 Task: Add an event with the title Training Session: Leadership Development and Team Empowerment, date '2023/10/10', time 8:30 AM to 10:30 AMand add a description: A team outing is a planned event or activity that takes employees out of the usual work environment to engage in recreational and team-building activities. It provides an opportunity for team members to bond, unwind, and strengthen their professional relationships in a more relaxed setting.Select event color  Banana . Add location for the event as: 123 Gran Via, Barcelona, Spain, logged in from the account softage.5@softage.netand send the event invitation to softage.1@softage.net and softage.2@softage.net. Set a reminder for the event Doesn't repeat
Action: Mouse moved to (46, 97)
Screenshot: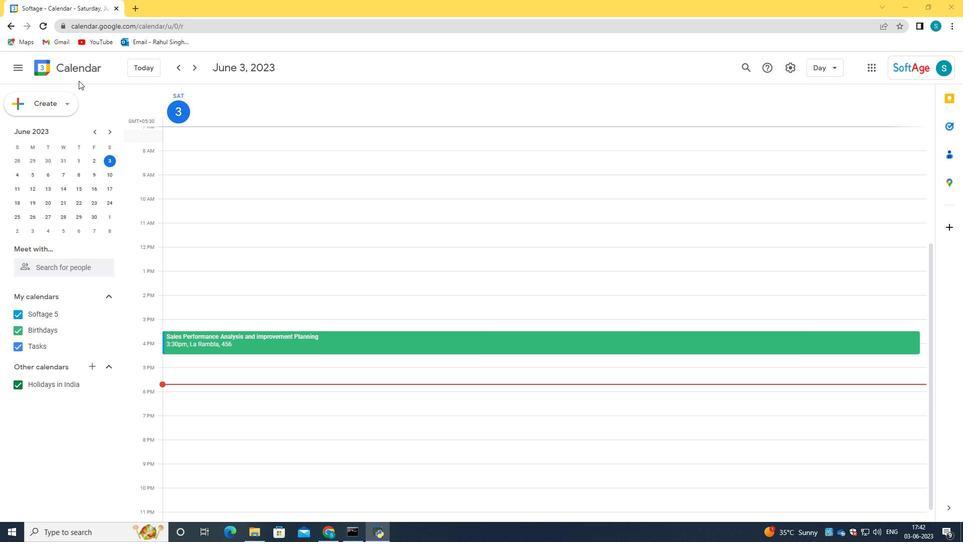 
Action: Mouse pressed left at (46, 97)
Screenshot: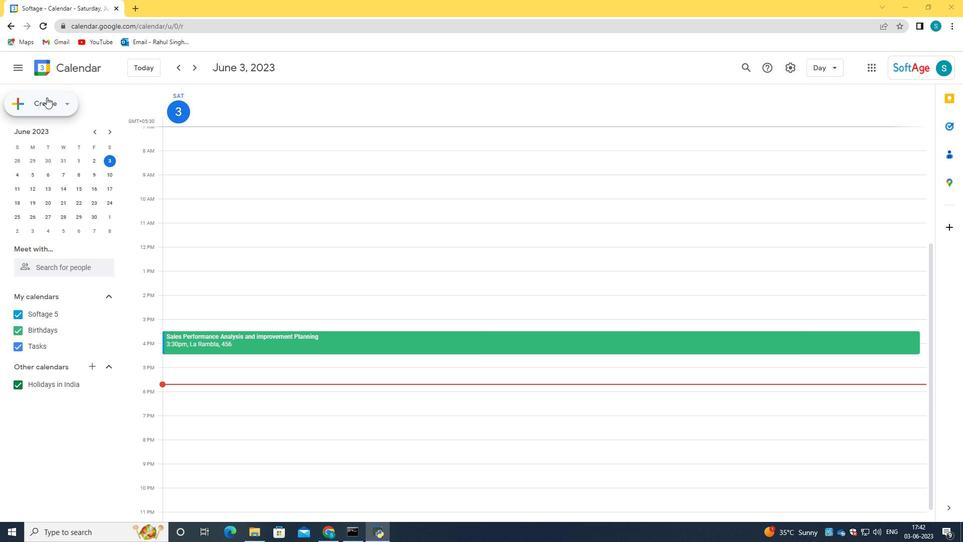 
Action: Mouse moved to (55, 129)
Screenshot: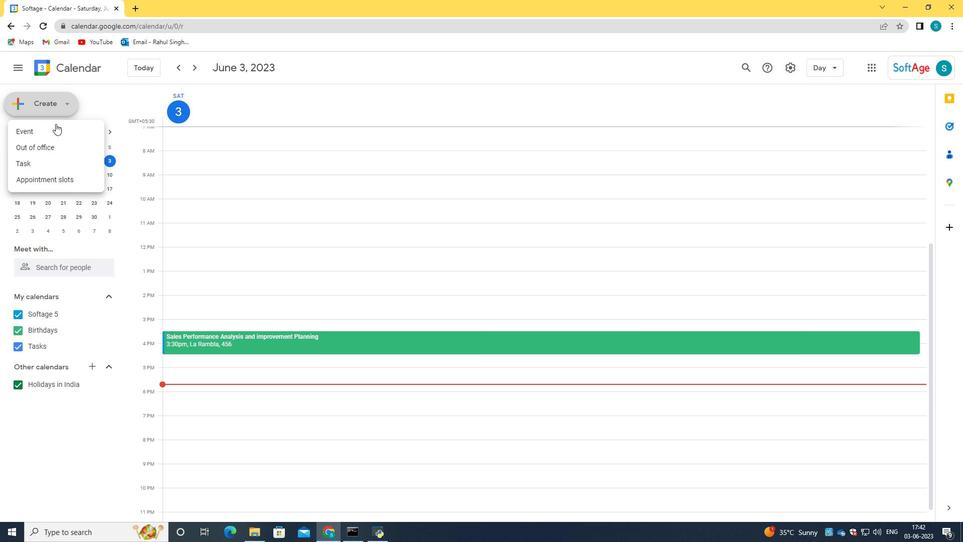 
Action: Mouse pressed left at (55, 129)
Screenshot: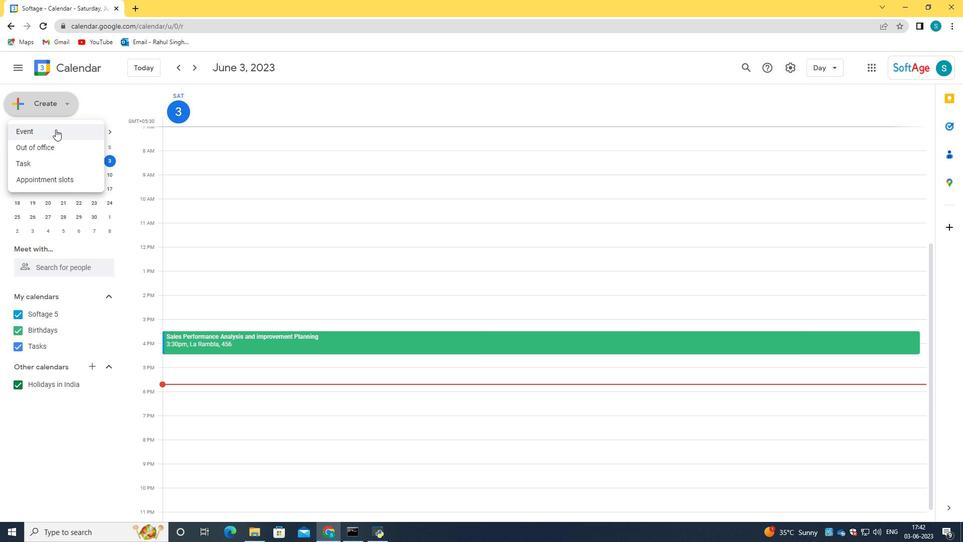 
Action: Mouse moved to (493, 191)
Screenshot: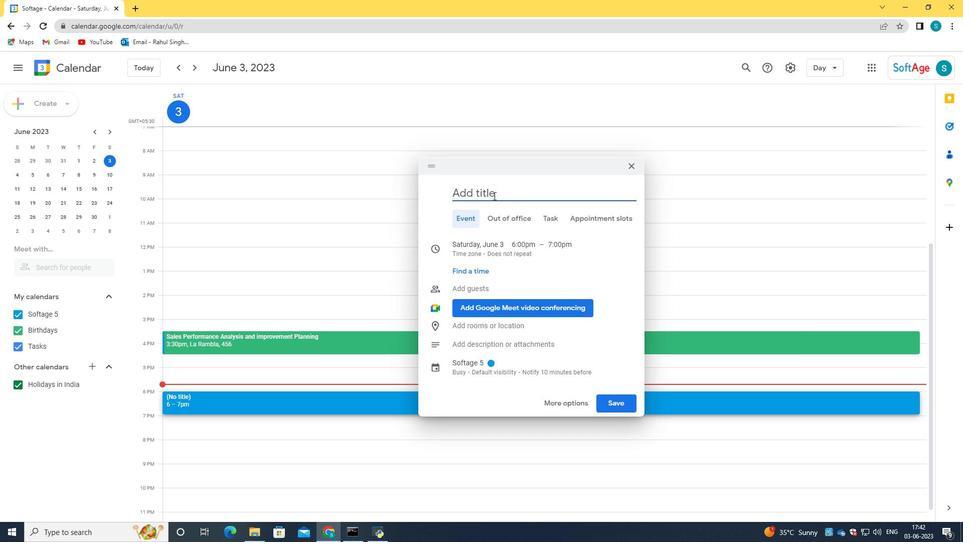 
Action: Mouse pressed left at (493, 191)
Screenshot: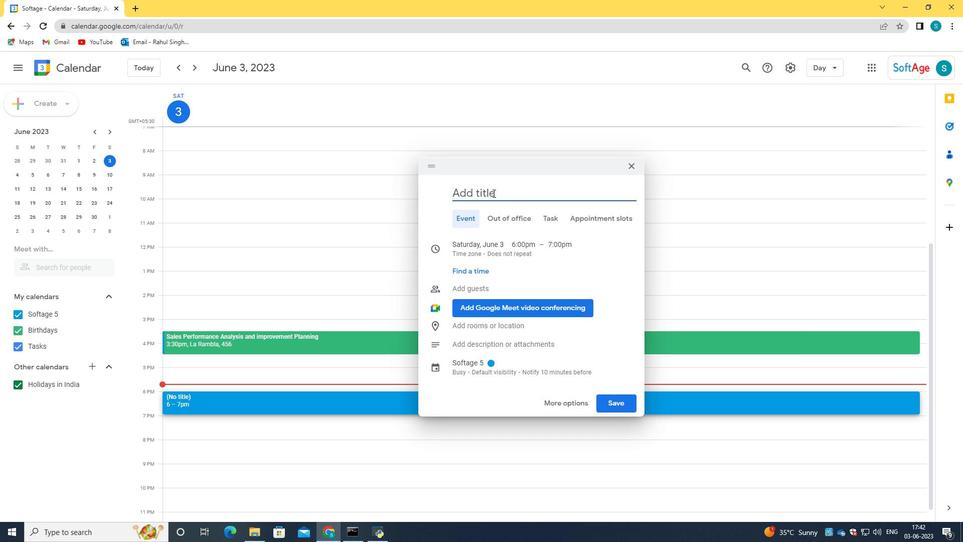 
Action: Mouse moved to (570, 401)
Screenshot: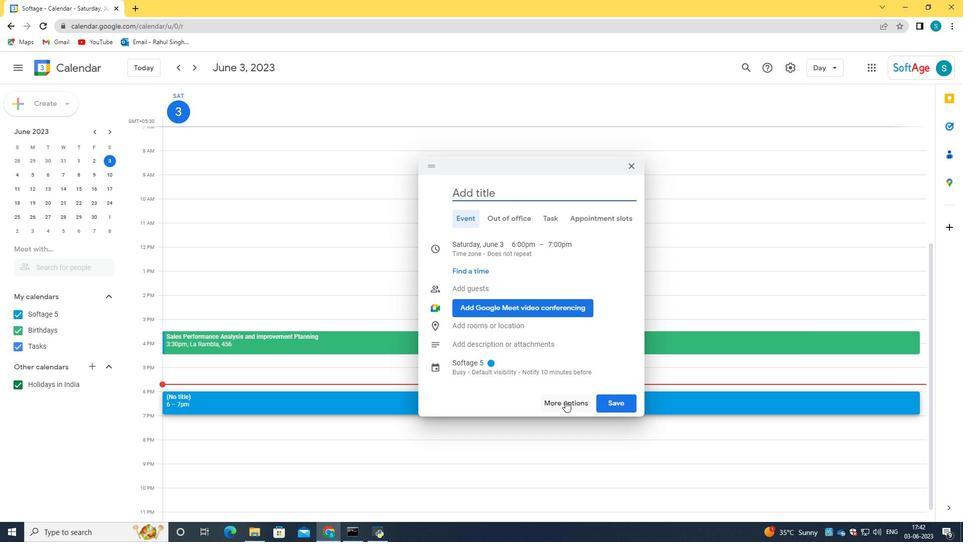 
Action: Mouse pressed left at (570, 401)
Screenshot: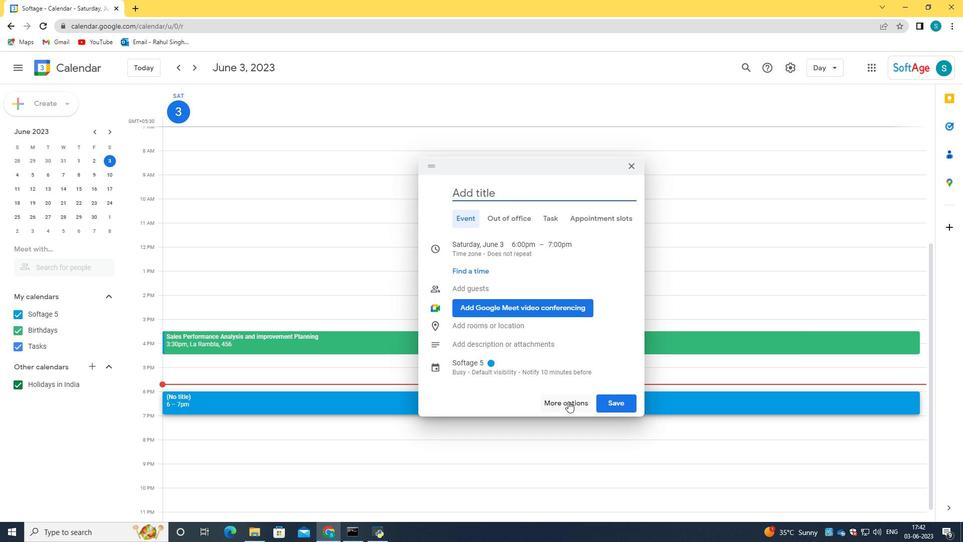 
Action: Mouse moved to (145, 72)
Screenshot: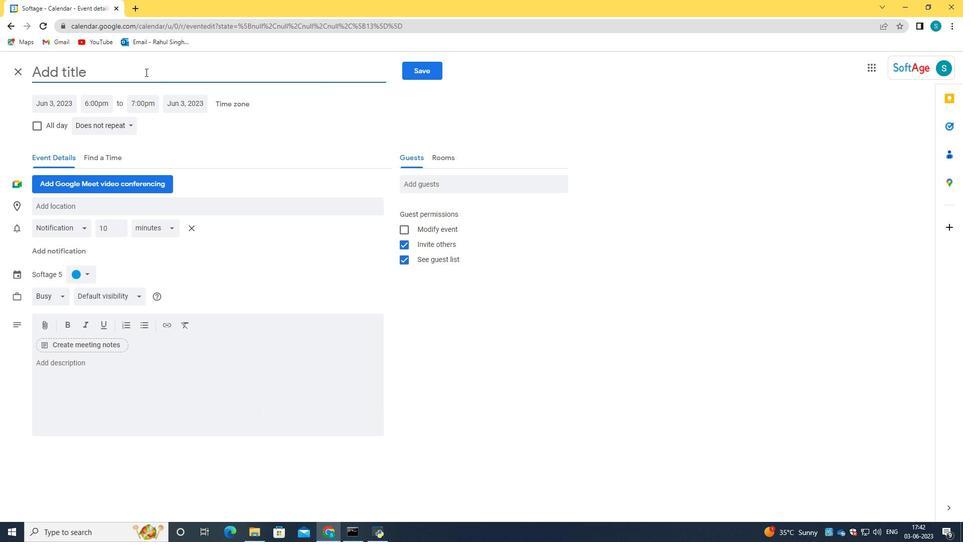
Action: Mouse pressed left at (145, 72)
Screenshot: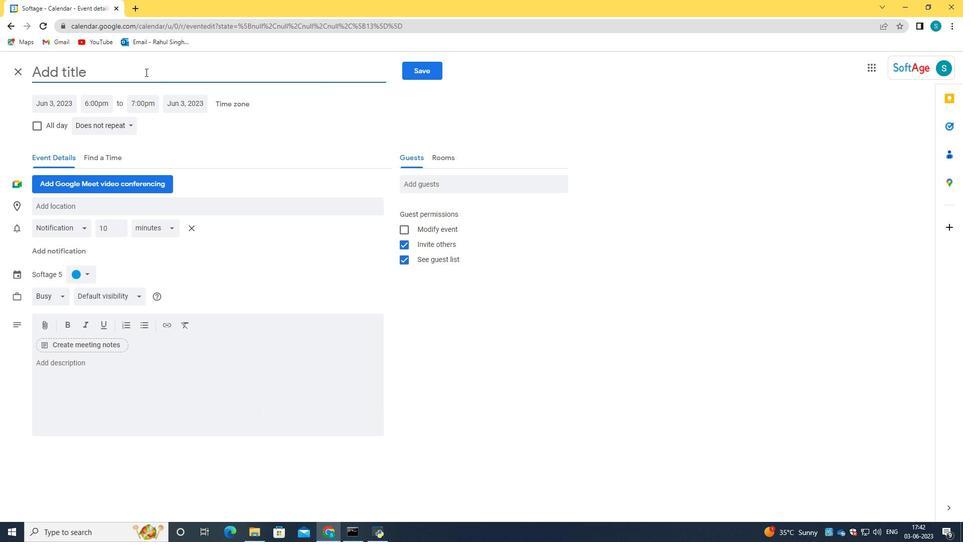 
Action: Key pressed <Key.caps_lock>T<Key.caps_lock>raining<Key.space><Key.caps_lock>S<Key.caps_lock>ession<Key.shift_r>:<Key.space><Key.caps_lock>L<Key.caps_lock>eadership<Key.space><Key.caps_lock>D<Key.caps_lock>evelopment<Key.space>and<Key.space><Key.caps_lock>T<Key.caps_lock>eam<Key.space><Key.caps_lock>E<Key.caps_lock>mpowerment
Screenshot: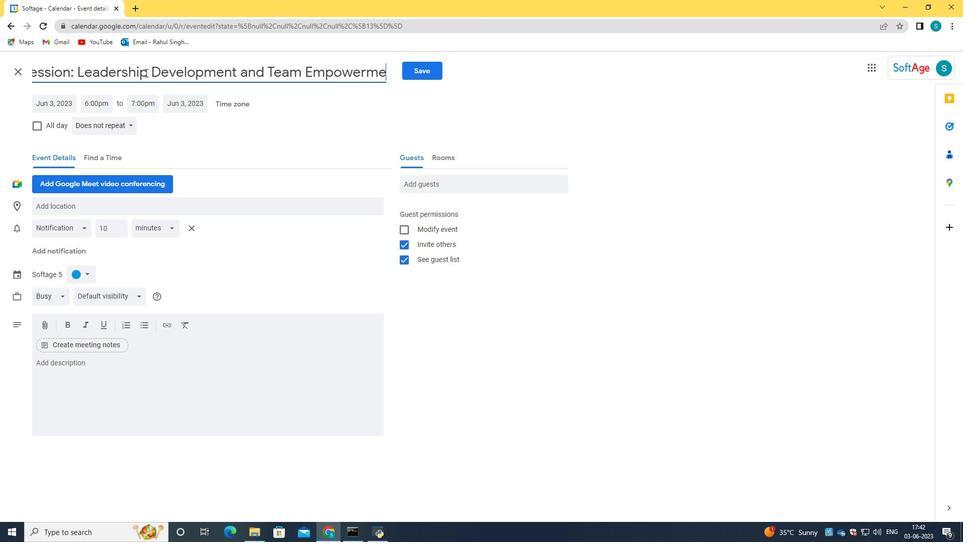 
Action: Mouse moved to (53, 101)
Screenshot: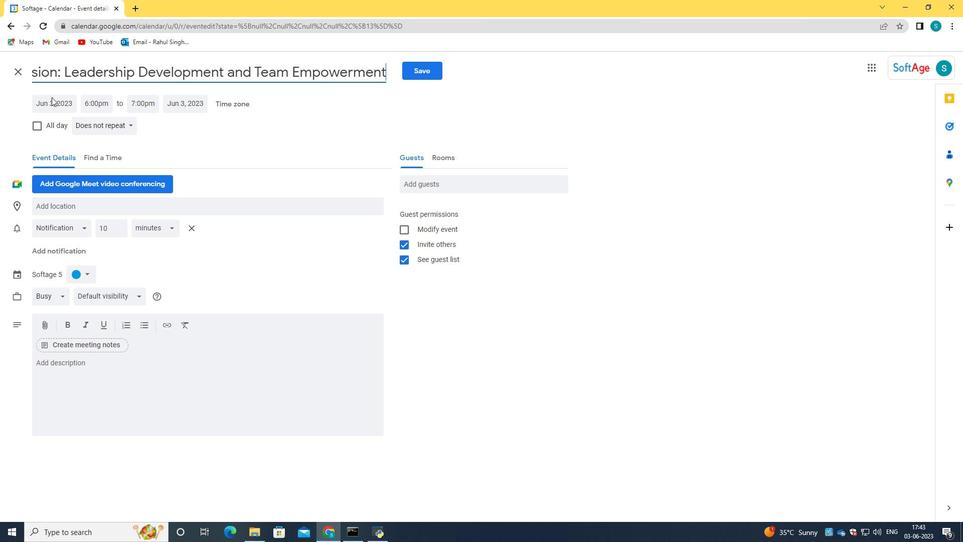 
Action: Mouse pressed left at (53, 101)
Screenshot: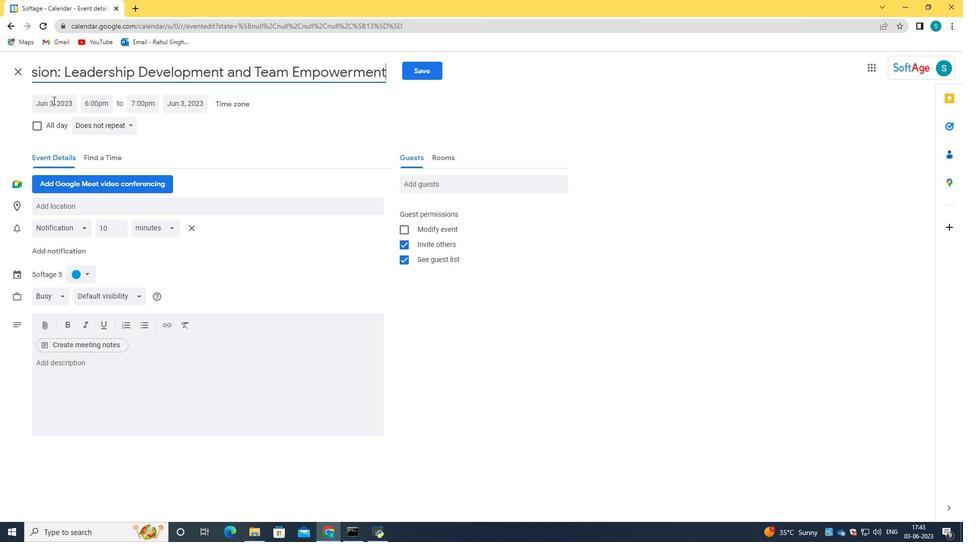 
Action: Key pressed 2023/10/10<Key.space><Key.tab>8<Key.shift_r>:30<Key.space>am<Key.tab>10<Key.shift_r>:30am
Screenshot: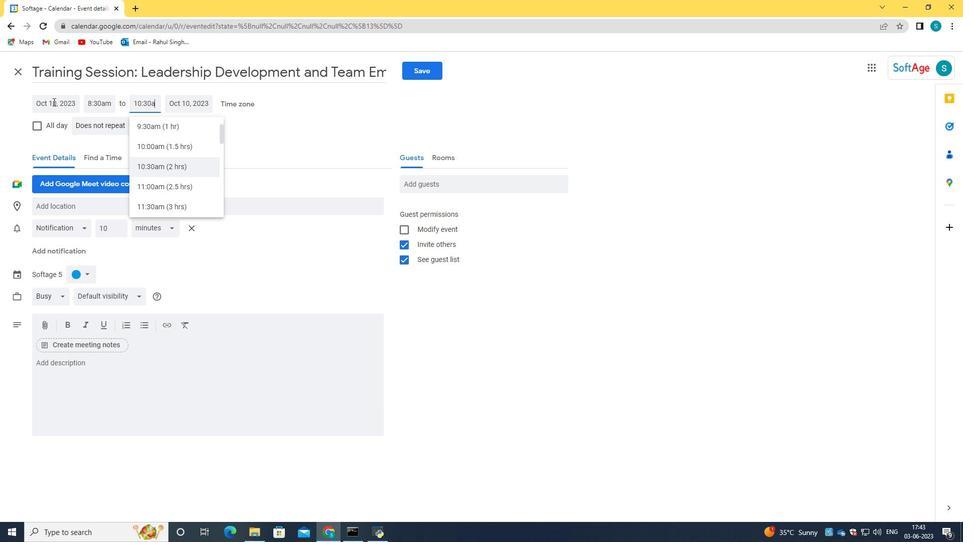 
Action: Mouse moved to (188, 173)
Screenshot: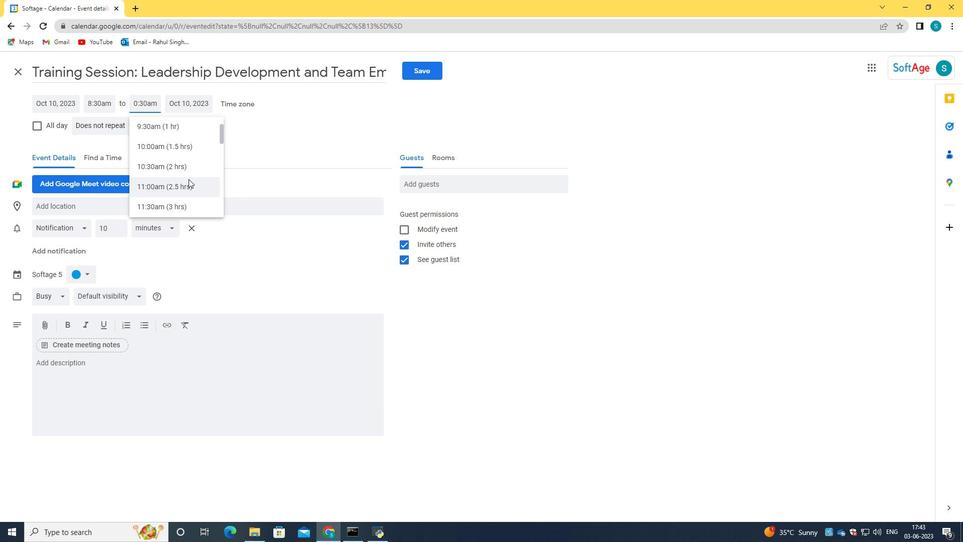 
Action: Mouse pressed left at (188, 173)
Screenshot: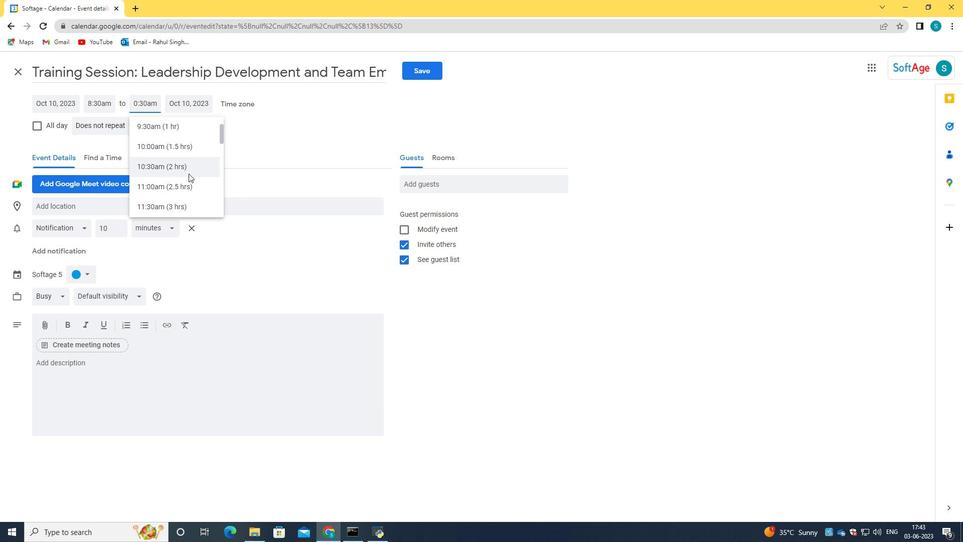 
Action: Mouse moved to (148, 370)
Screenshot: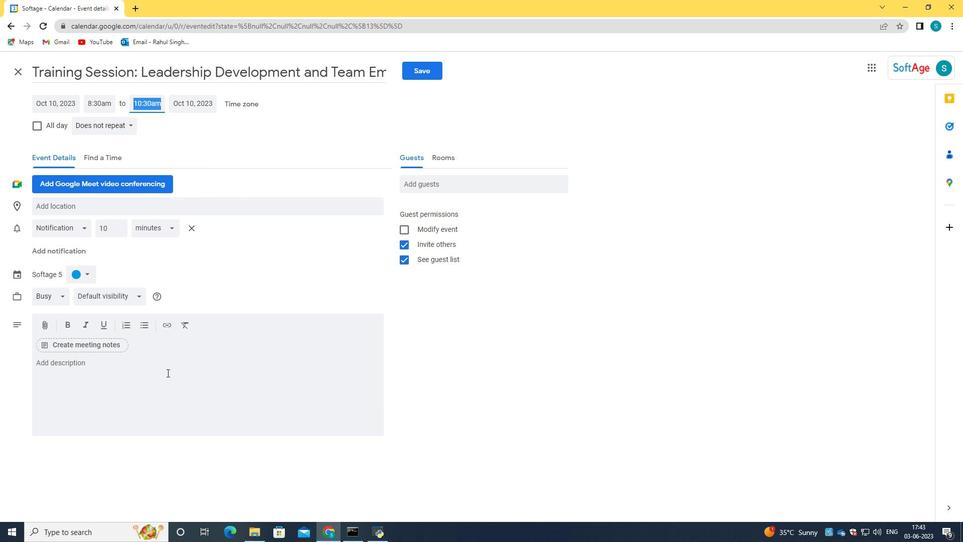 
Action: Mouse pressed left at (148, 370)
Screenshot: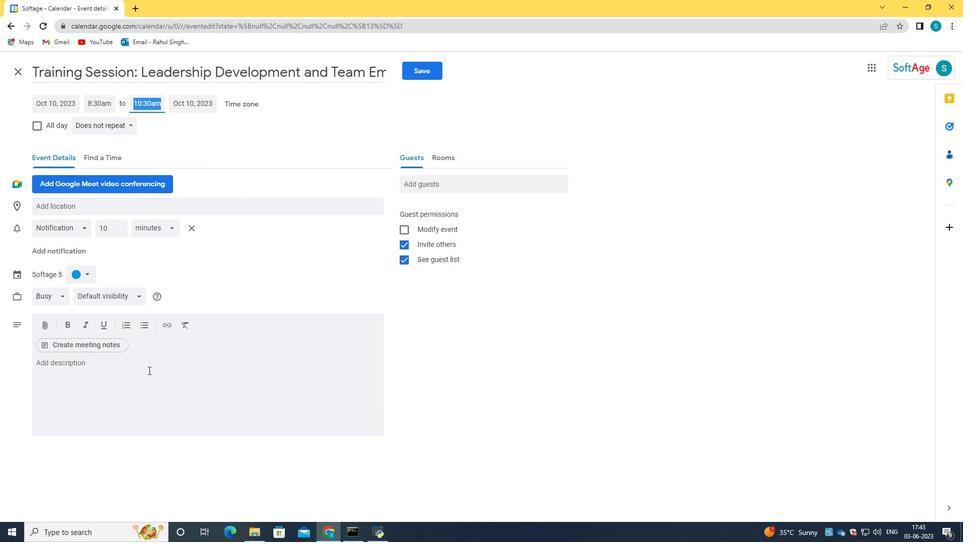 
Action: Key pressed <Key.caps_lock>A<Key.space><Key.caps_lock>t<Key.caps_lock>EA<Key.backspace><Key.backspace><Key.caps_lock>eam<Key.space>outing<Key.space>is<Key.space>a<Key.space>planed<Key.space>event<Key.space>or<Key.space>activity<Key.space>that<Key.space>takes<Key.space>employees<Key.space>out<Key.space>the<Key.space><Key.backspace><Key.backspace><Key.backspace><Key.backspace>of<Key.space>the<Key.space>usual<Key.space>work<Key.space>environment<Key.space>to<Key.space>engage<Key.space>in<Key.space>recreational<Key.space>and<Key.space>team-building<Key.space>activities.<Key.space><Key.caps_lock>I<Key.caps_lock>t<Key.space>provide<Key.space>and<Key.space><Key.backspace><Key.backspace><Key.space>opportunity<Key.space>for<Key.space>team<Key.space>members<Key.space>to<Key.space>bond.<Key.backspace>,<Key.space>unwidn<Key.space>a<Key.backspace><Key.backspace><Key.backspace><Key.backspace>nd<Key.space>and<Key.space>stren<Key.backspace>ngthen<Key.space>their<Key.space>professional<Key.space>relationship<Key.space>in<Key.space>a<Key.space>more<Key.space>relaxed<Key.space>setting.
Screenshot: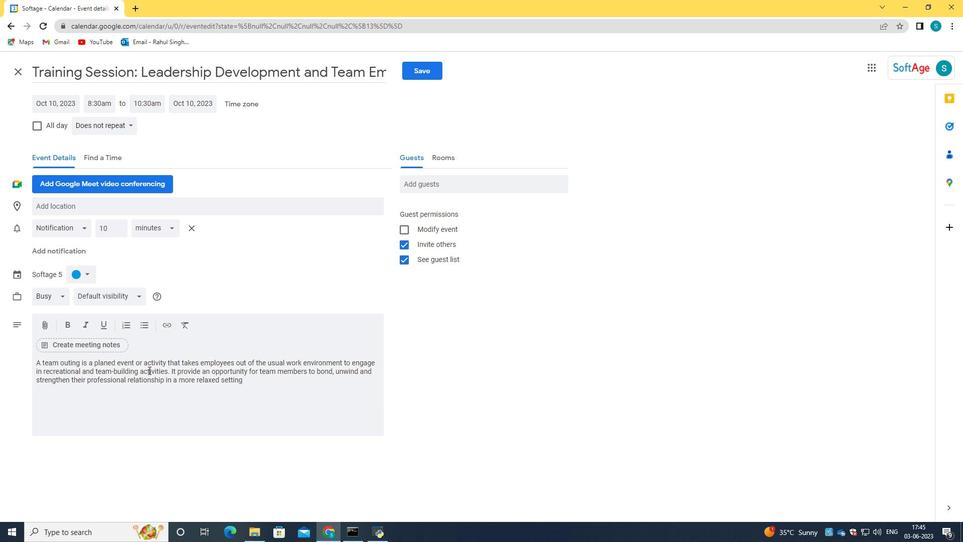 
Action: Mouse moved to (86, 272)
Screenshot: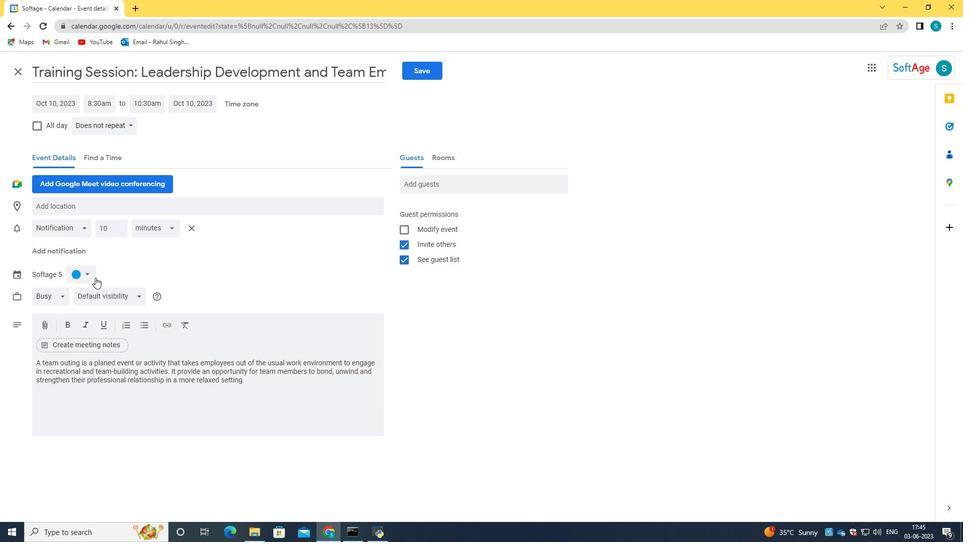 
Action: Mouse pressed left at (86, 272)
Screenshot: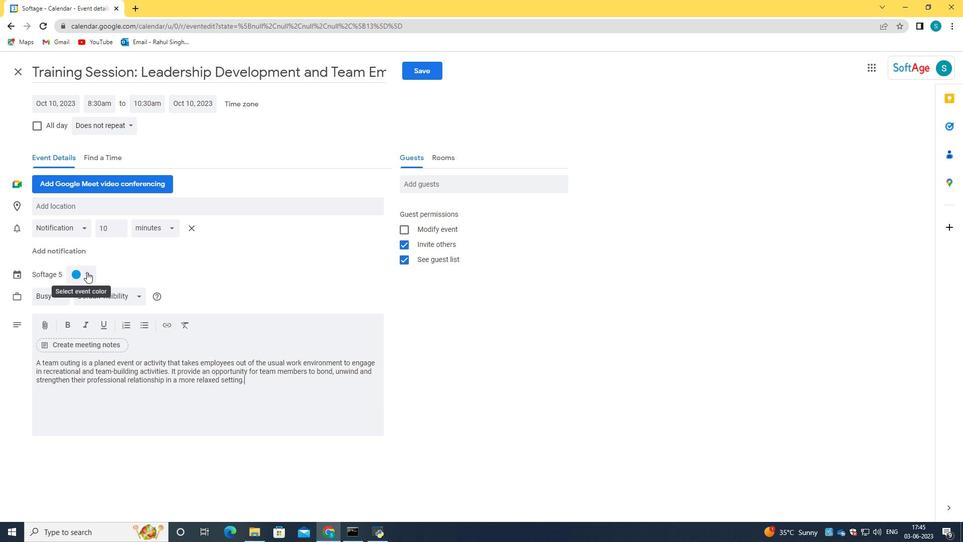 
Action: Mouse moved to (86, 286)
Screenshot: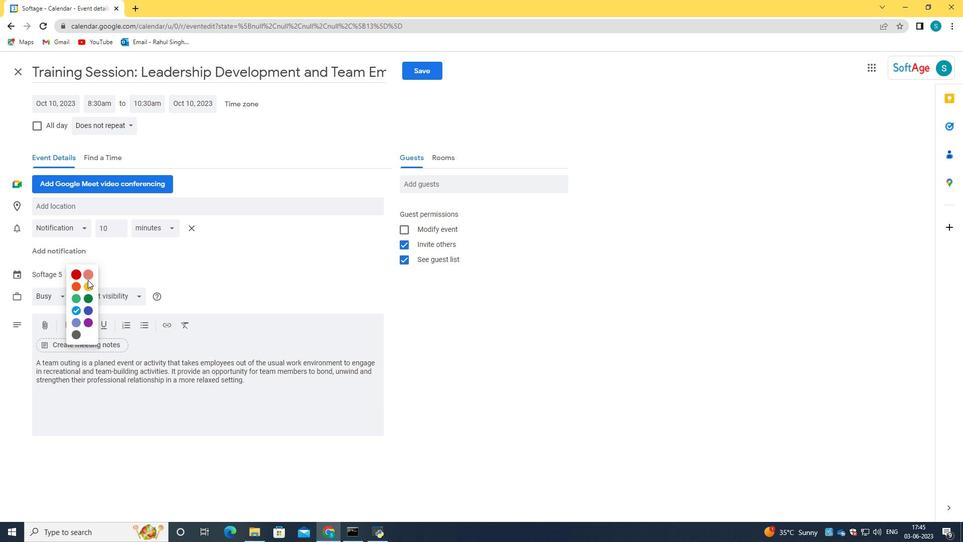 
Action: Mouse pressed left at (86, 286)
Screenshot: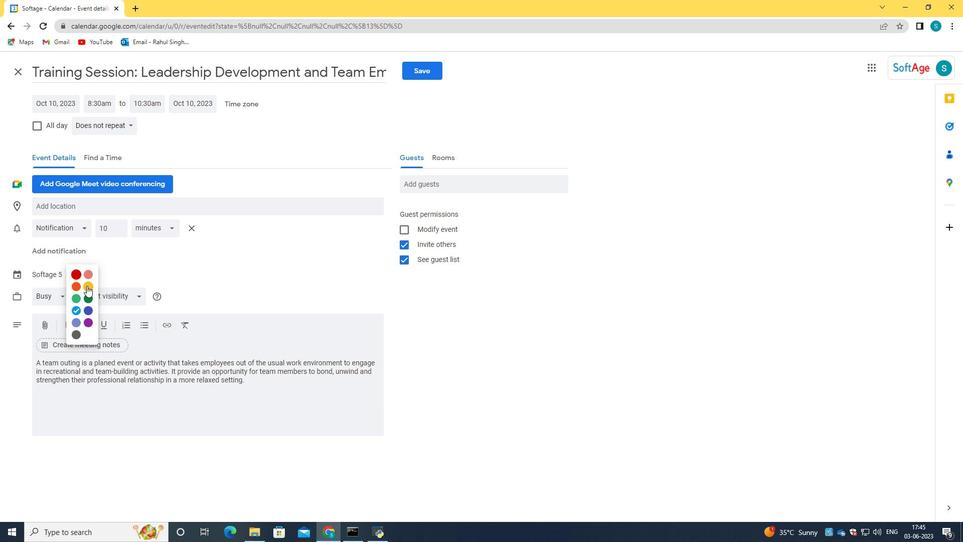 
Action: Mouse moved to (71, 205)
Screenshot: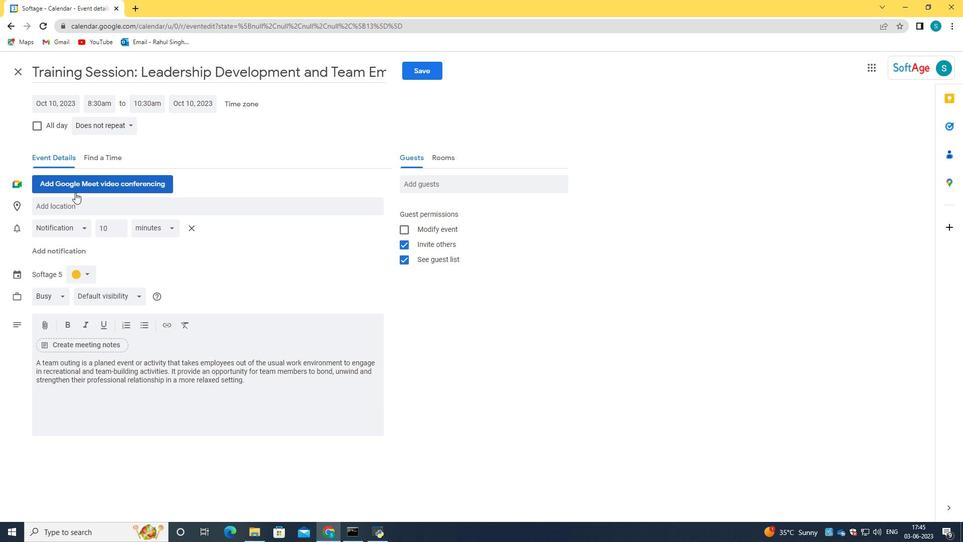 
Action: Mouse pressed left at (71, 205)
Screenshot: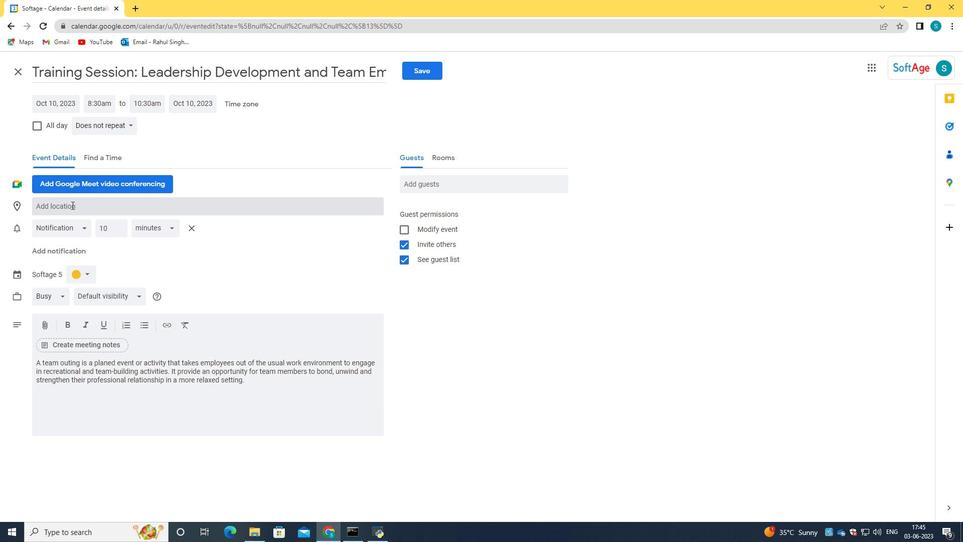 
Action: Key pressed 123<Key.space><Key.caps_lock>F<Key.backspace>G<Key.caps_lock>ran<Key.space><Key.caps_lock>V<Key.caps_lock>ia,<Key.space><Key.caps_lock>B<Key.caps_lock>arcelona,<Key.space><Key.caps_lock>S<Key.caps_lock>pain
Screenshot: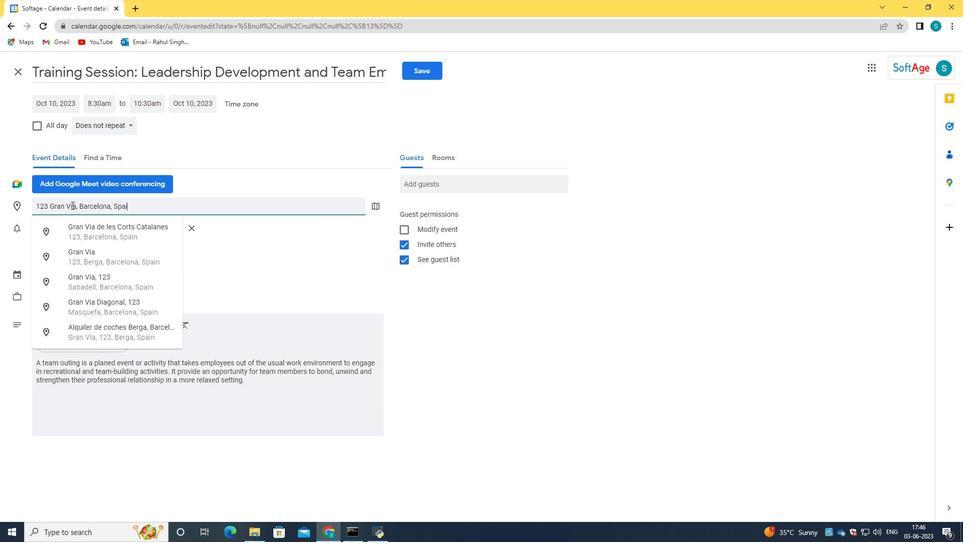 
Action: Mouse moved to (134, 238)
Screenshot: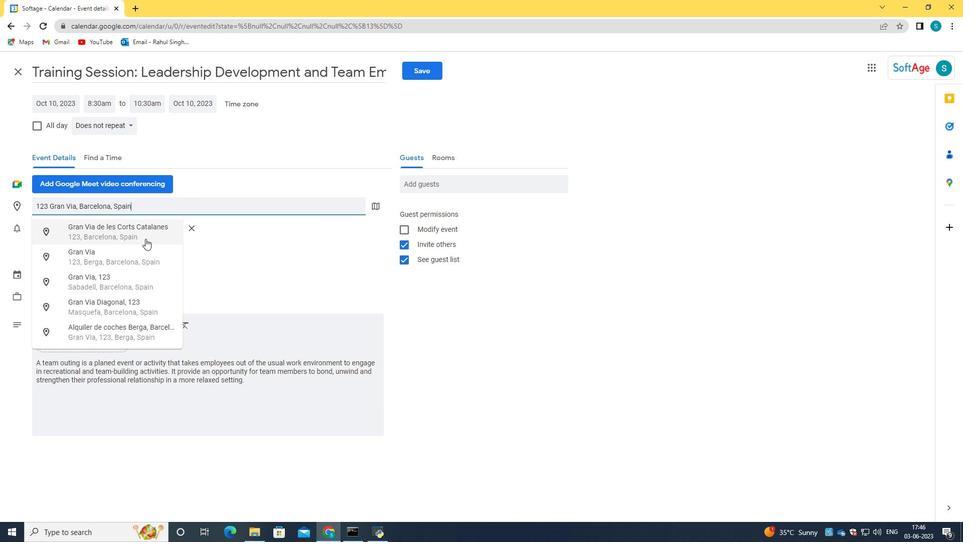 
Action: Mouse pressed left at (134, 238)
Screenshot: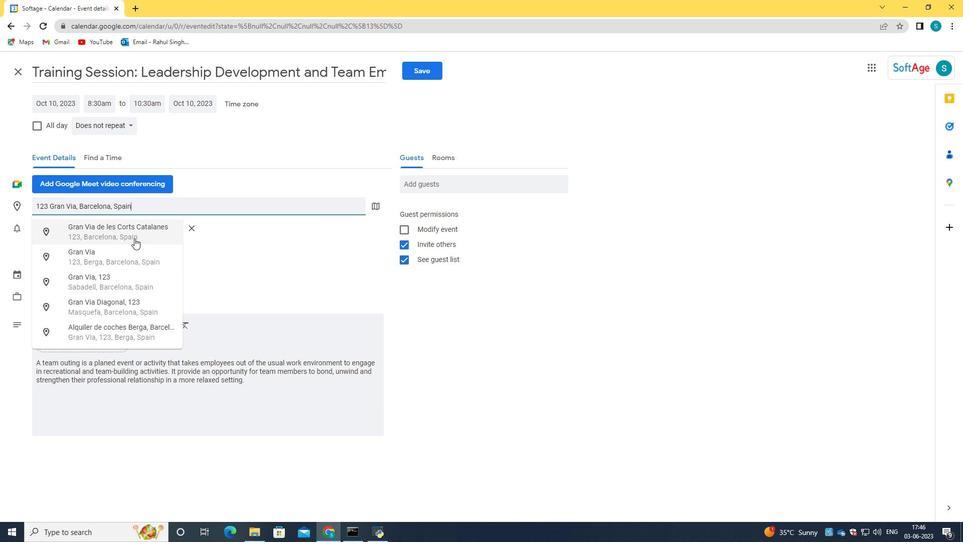
Action: Mouse moved to (435, 186)
Screenshot: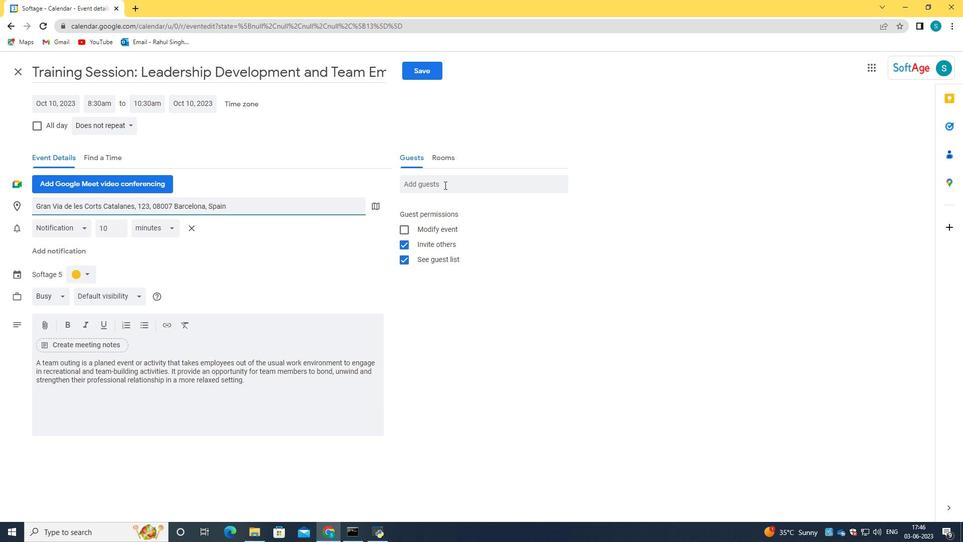 
Action: Mouse pressed left at (435, 186)
Screenshot: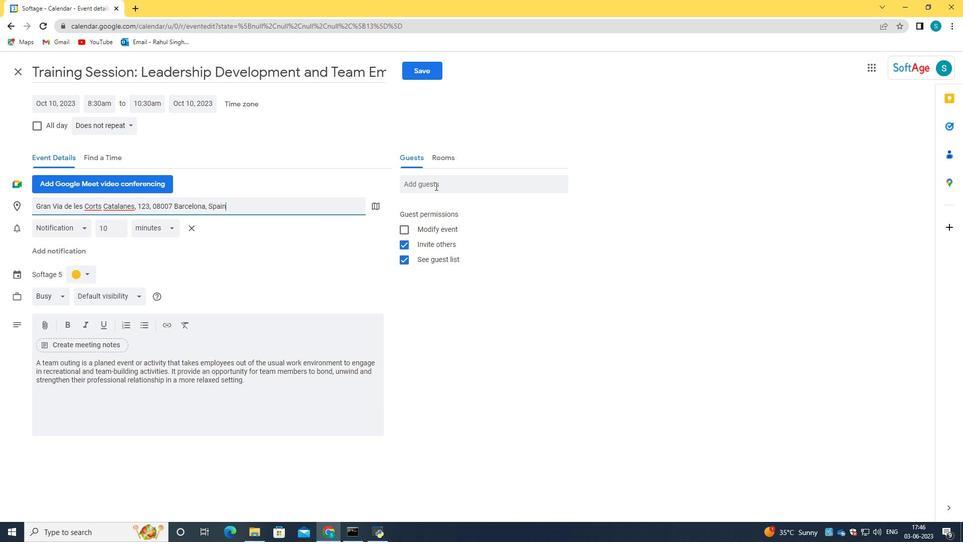 
Action: Key pressed softage.1<Key.shift>@softage.net<Key.tab>softage.2<Key.shift>@softage.m<Key.backspace>net
Screenshot: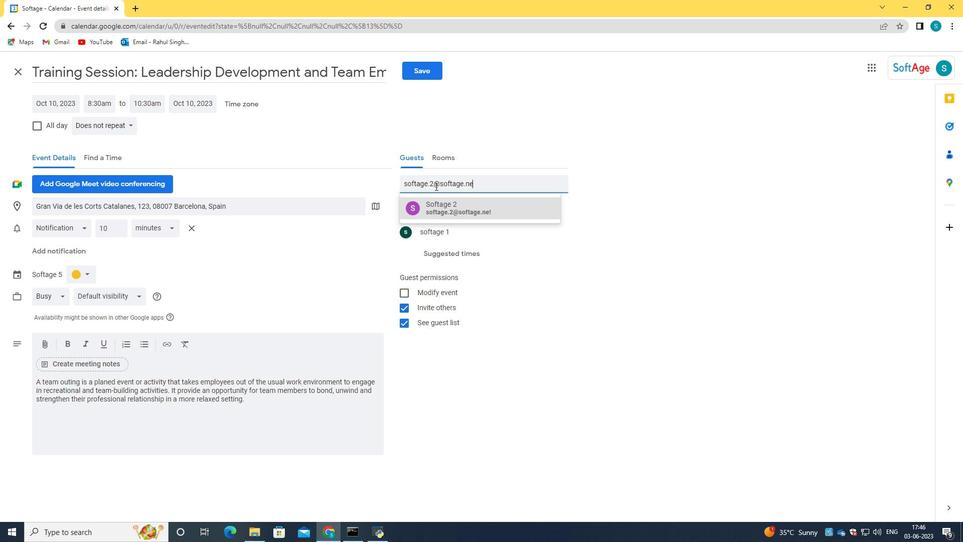 
Action: Mouse moved to (463, 212)
Screenshot: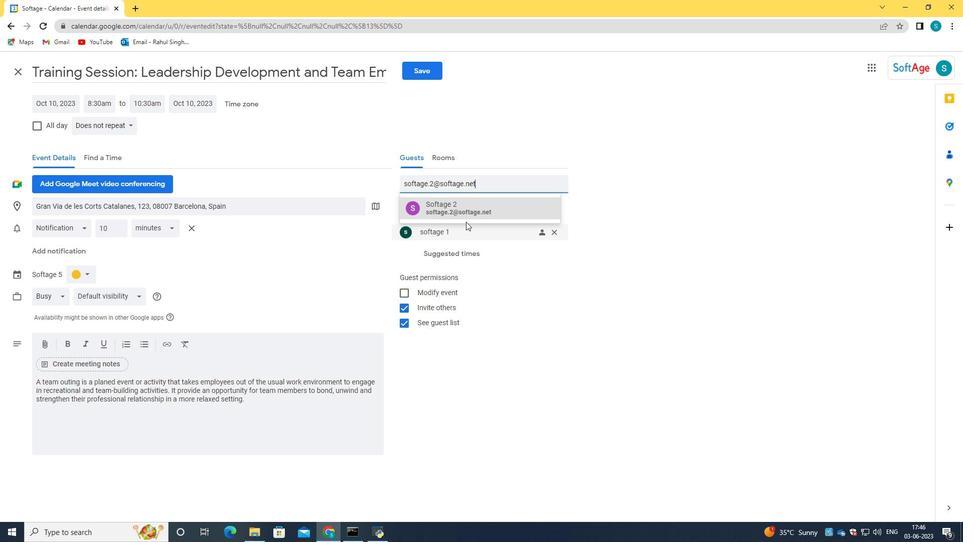 
Action: Mouse pressed left at (463, 212)
Screenshot: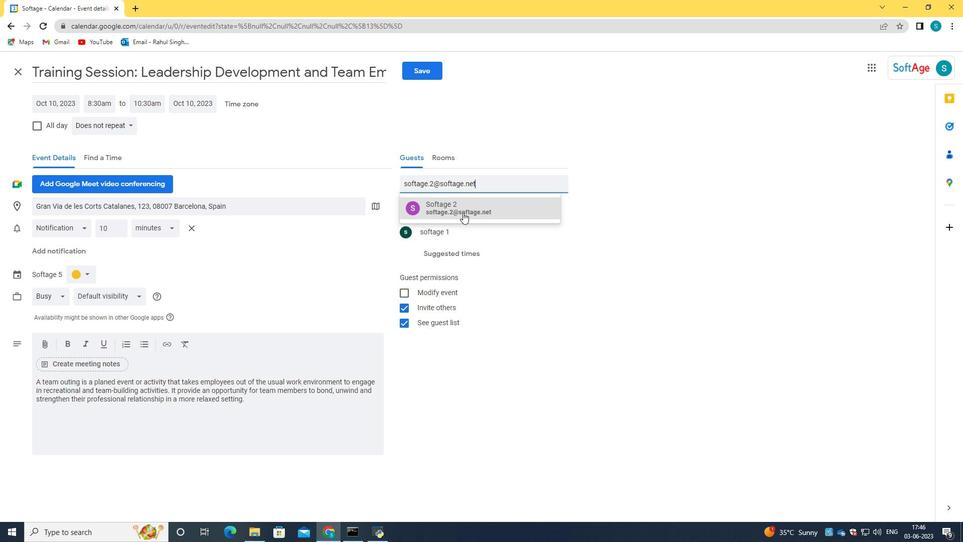 
Action: Mouse moved to (118, 123)
Screenshot: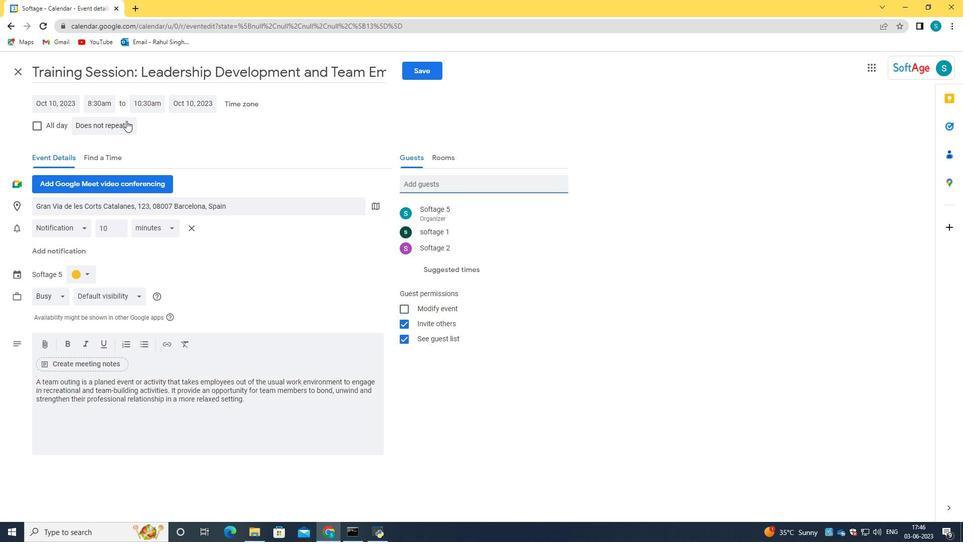 
Action: Mouse pressed left at (118, 123)
Screenshot: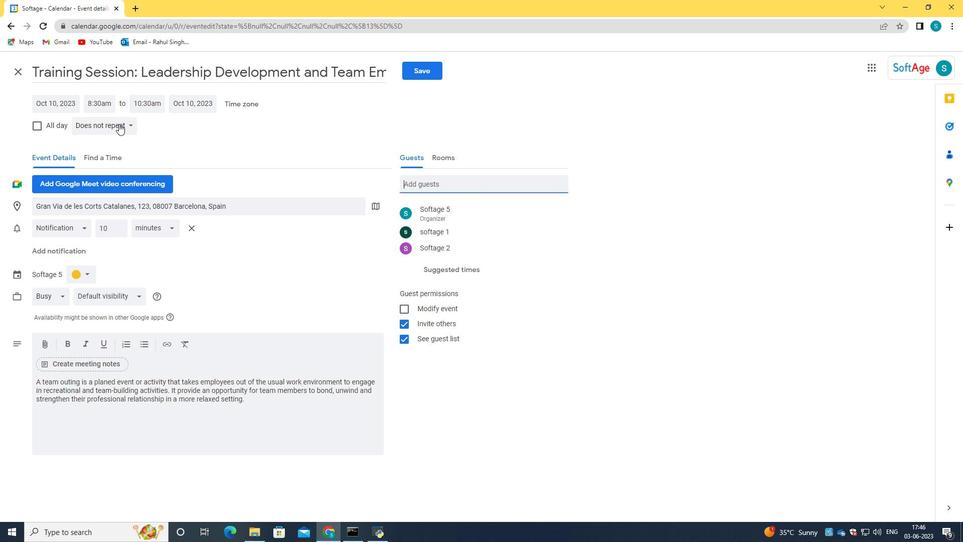 
Action: Mouse moved to (115, 123)
Screenshot: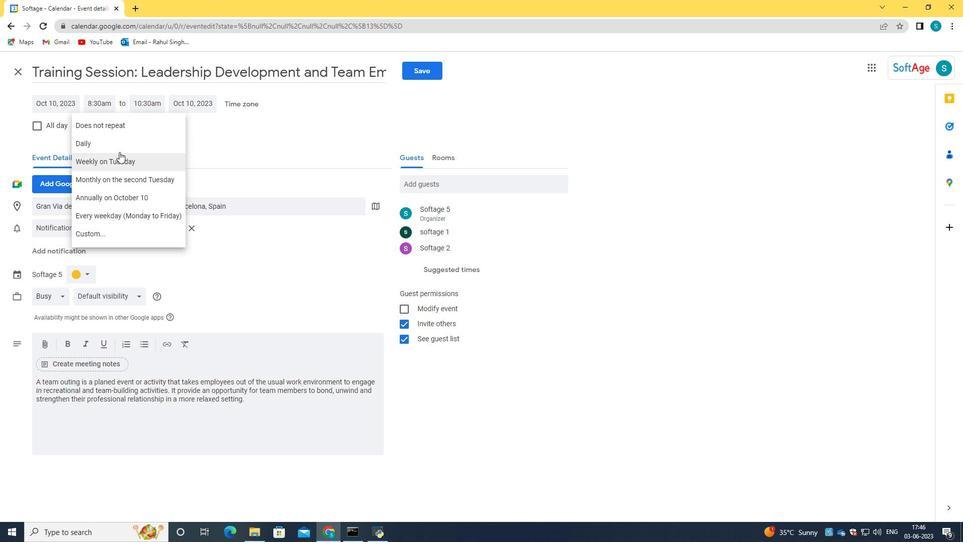 
Action: Mouse pressed left at (115, 123)
Screenshot: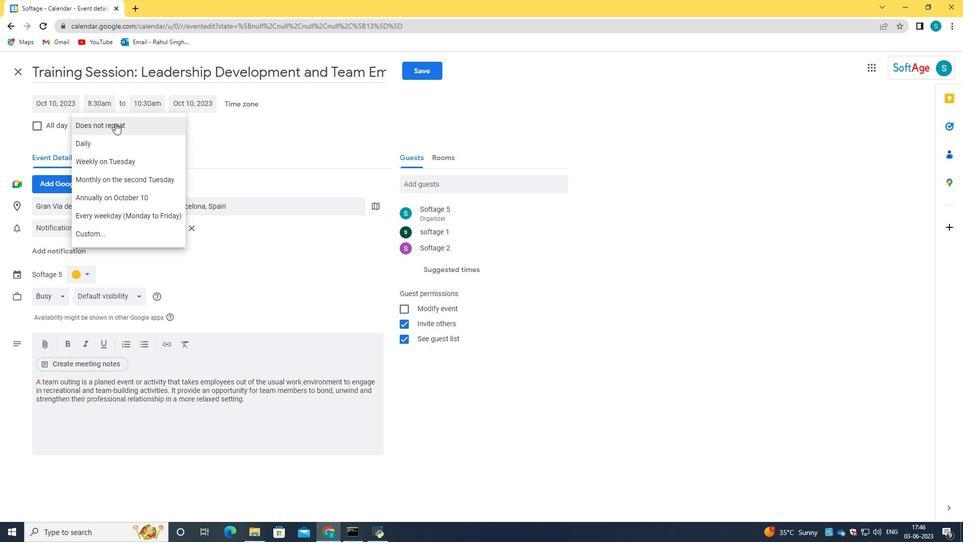 
Action: Mouse moved to (424, 74)
Screenshot: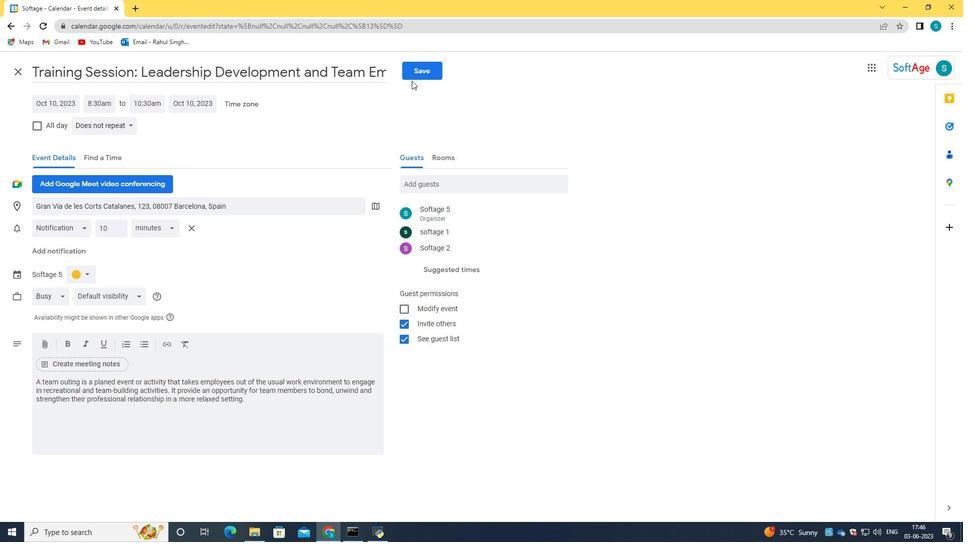 
Action: Mouse pressed left at (424, 74)
Screenshot: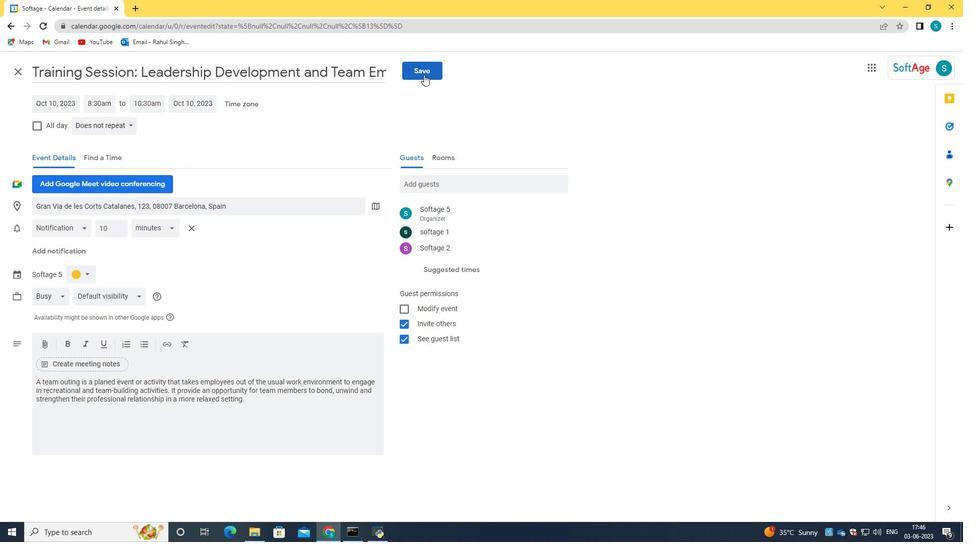 
Action: Mouse moved to (576, 312)
Screenshot: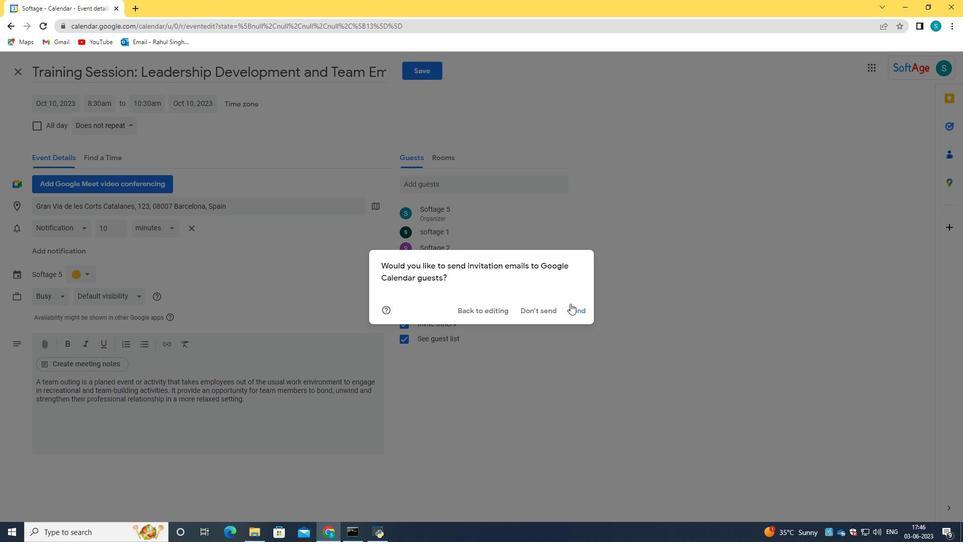 
Action: Mouse pressed left at (576, 312)
Screenshot: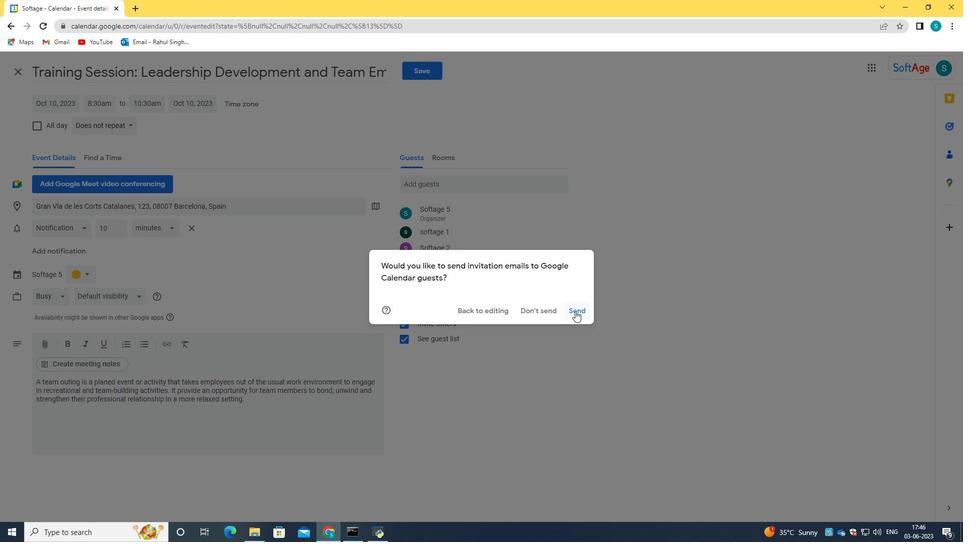 
Action: Mouse moved to (326, 168)
Screenshot: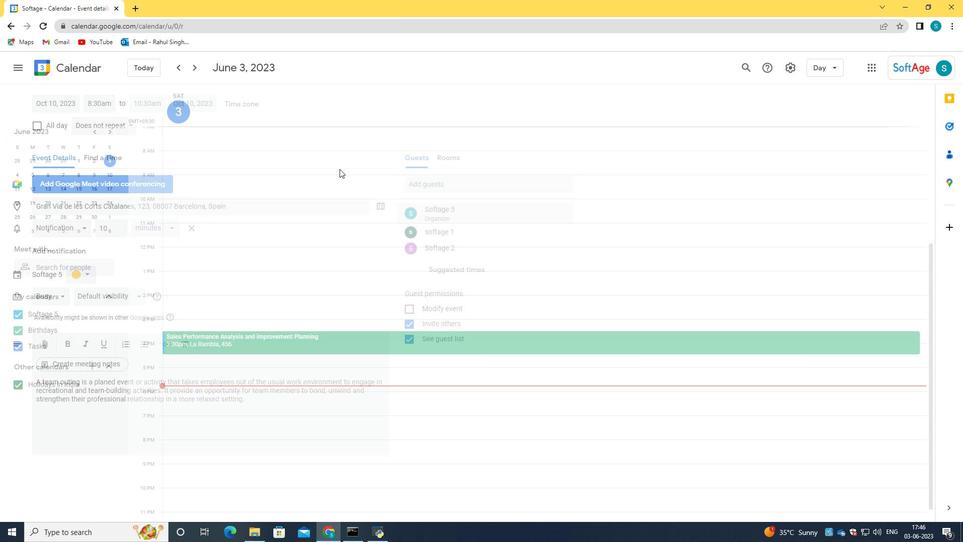 
